 Task: Create in the project WorkWave in Backlog an issue 'Integrate a new marketing analytics tool into an existing marketing campaign to improve data-driven decision making', assign it to team member softage.2@softage.net and change the status to IN PROGRESS.
Action: Mouse moved to (219, 278)
Screenshot: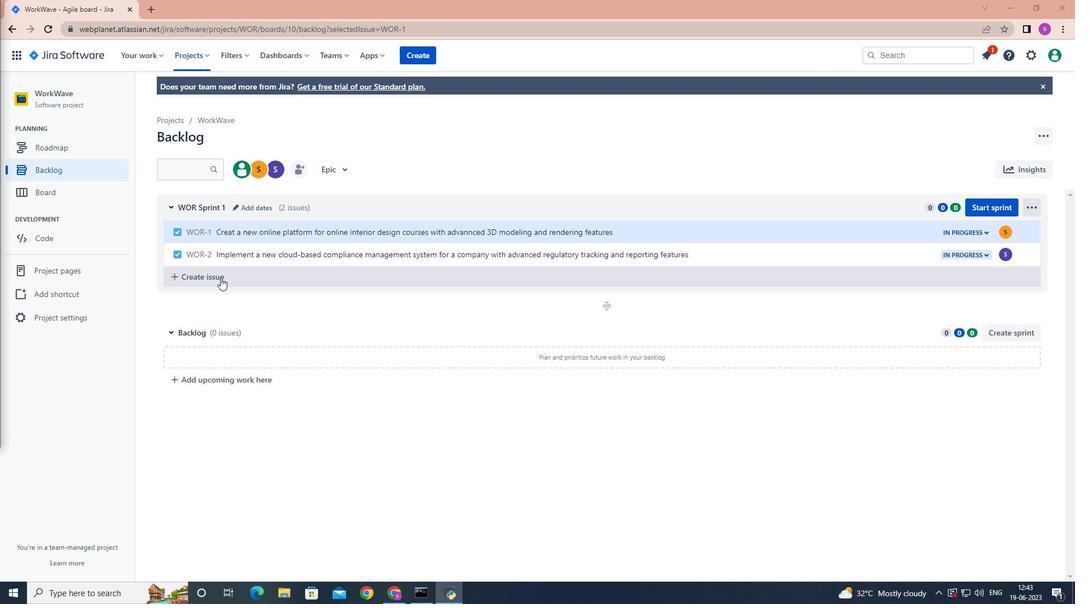 
Action: Mouse pressed left at (219, 278)
Screenshot: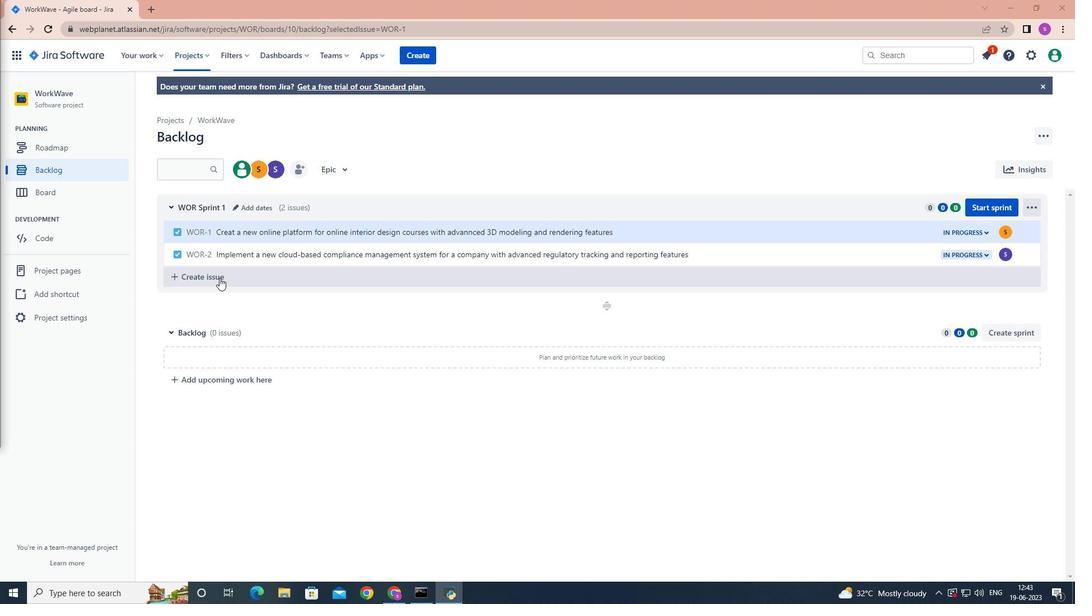 
Action: Mouse moved to (219, 277)
Screenshot: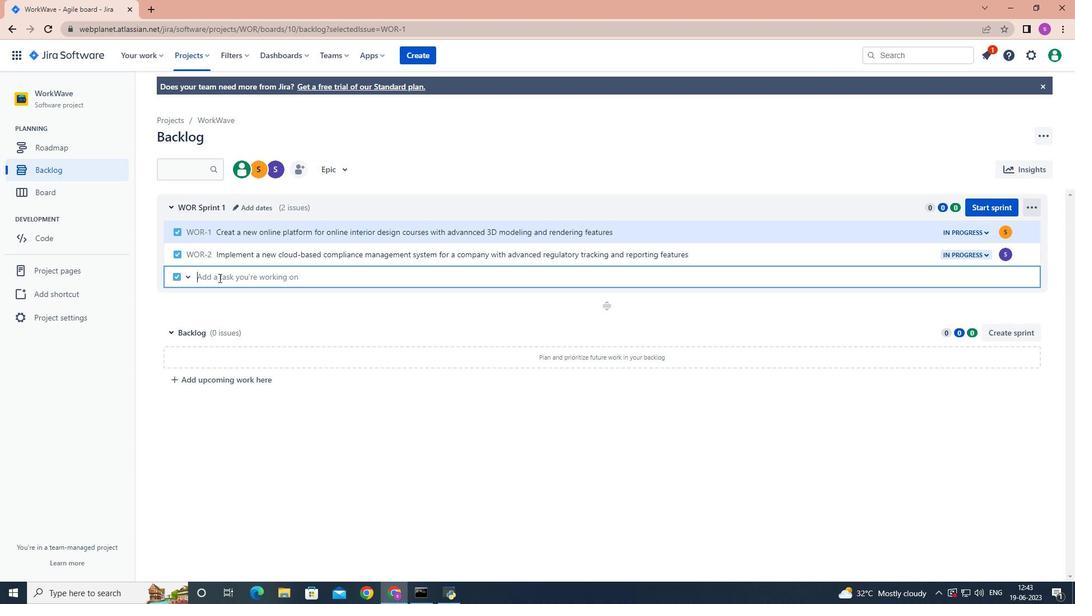 
Action: Key pressed <Key.shift>Integrate<Key.space>a<Key.space>new<Key.space>marketing<Key.space>analytics<Key.space>tool<Key.space>into<Key.space>an<Key.space>existi<Key.space><Key.backspace>m=<Key.backspace><Key.backspace>ng<Key.space>marketing<Key.space>campaign<Key.space>to<Key.space>improve<Key.space>data-driven<Key.space>decision<Key.space>making<Key.enter>
Screenshot: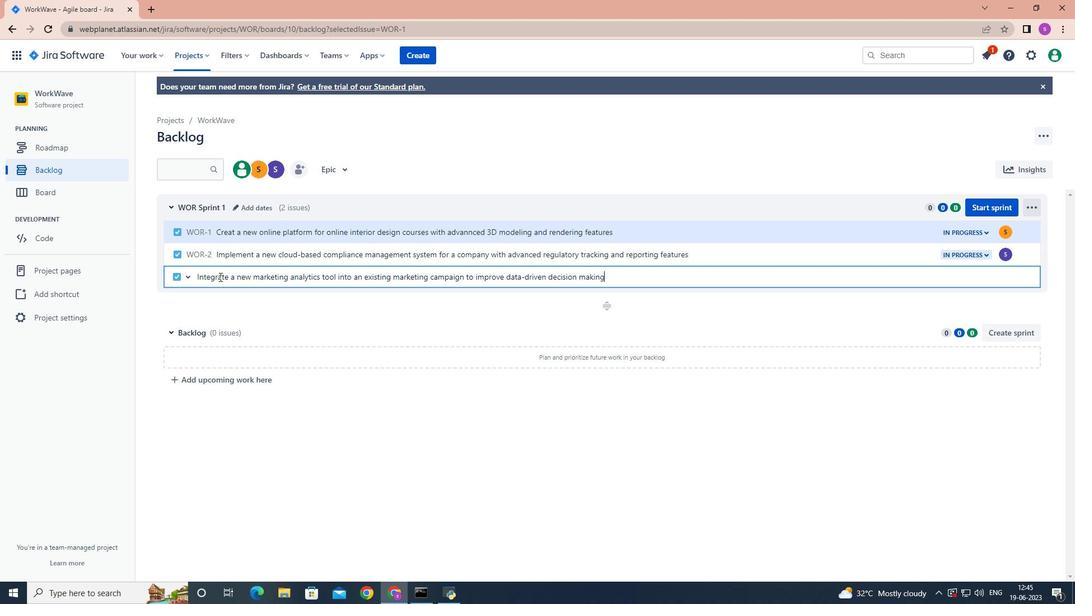 
Action: Mouse moved to (1007, 275)
Screenshot: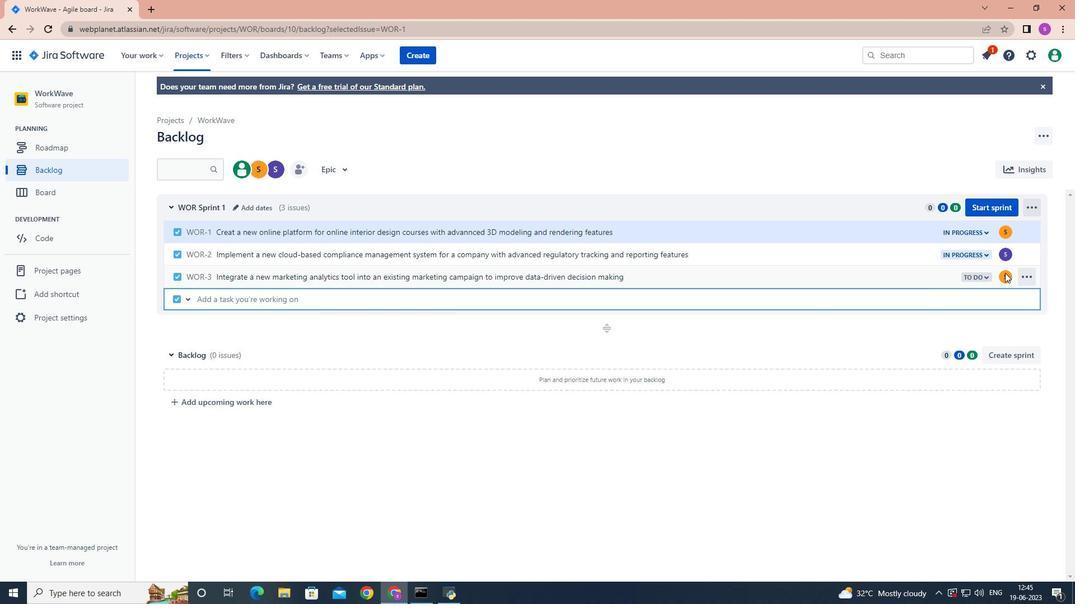 
Action: Mouse pressed left at (1007, 275)
Screenshot: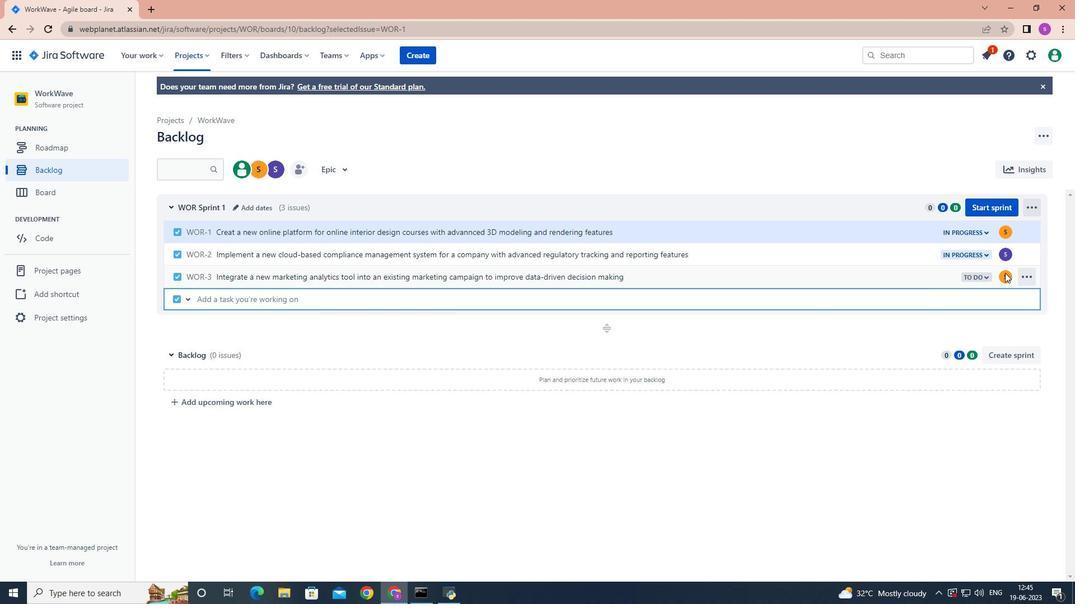 
Action: Mouse moved to (1007, 275)
Screenshot: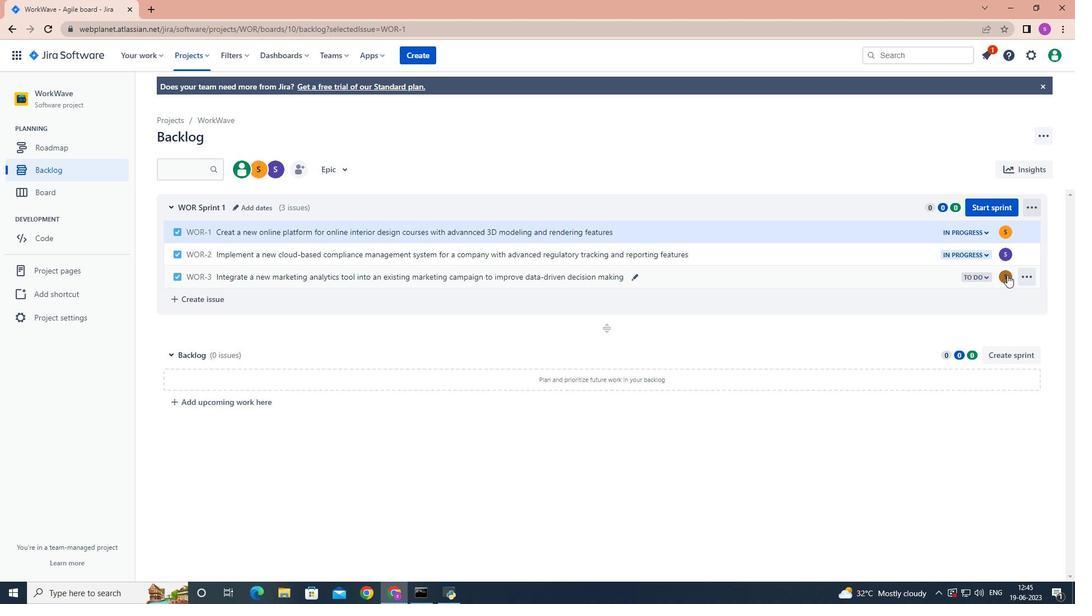 
Action: Mouse pressed left at (1007, 275)
Screenshot: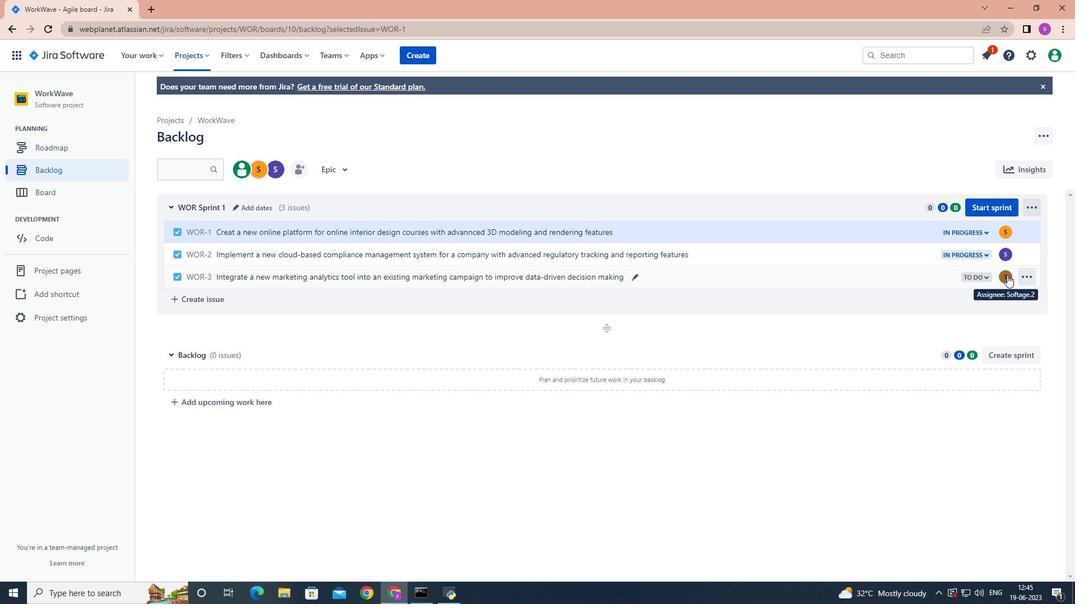 
Action: Mouse moved to (1005, 222)
Screenshot: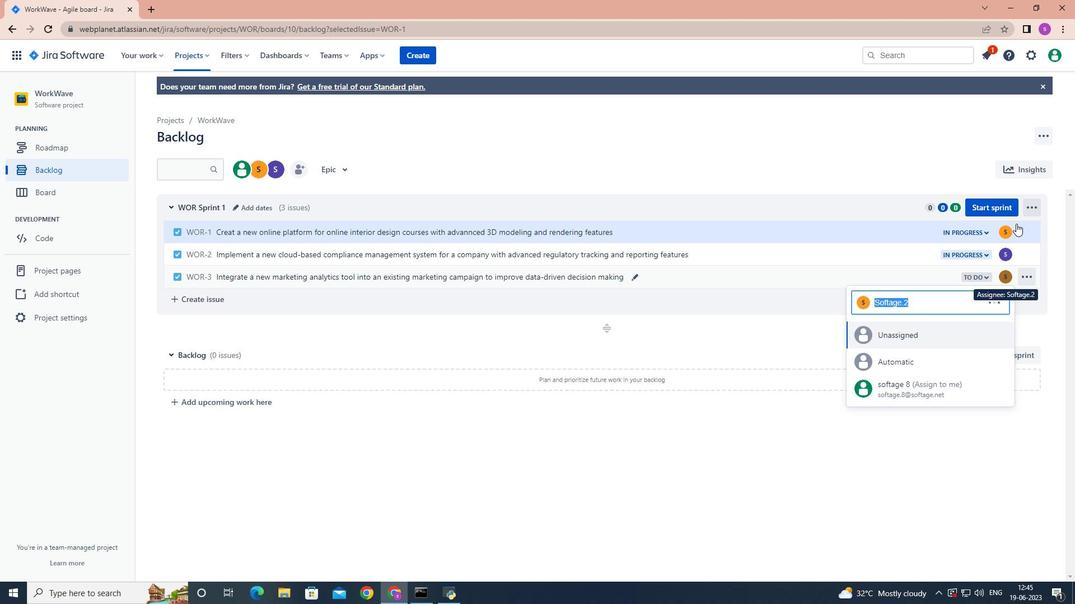 
Action: Key pressed softage.2
Screenshot: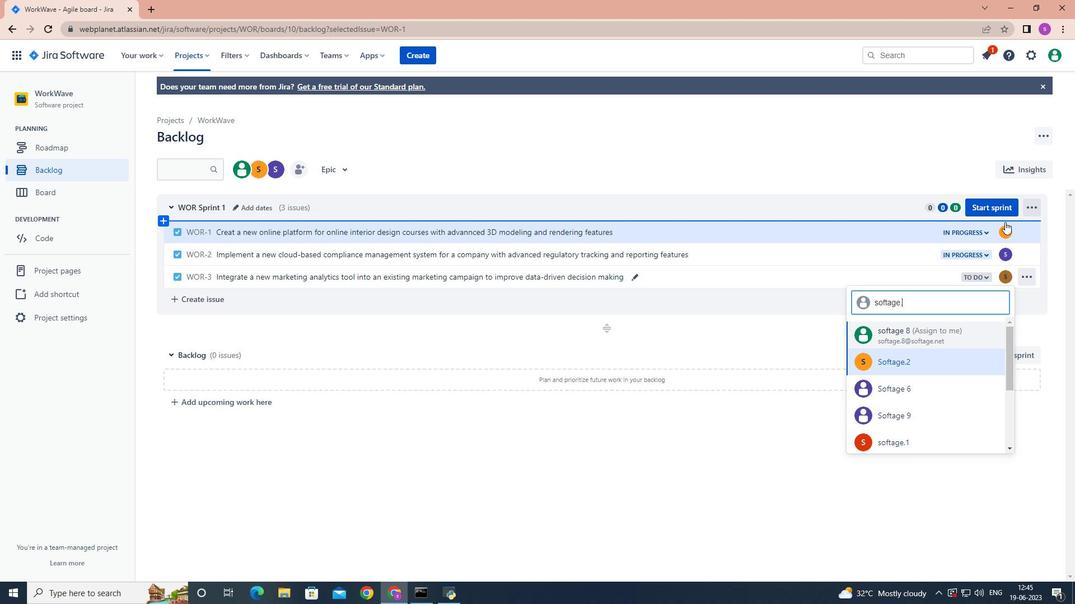 
Action: Mouse moved to (930, 363)
Screenshot: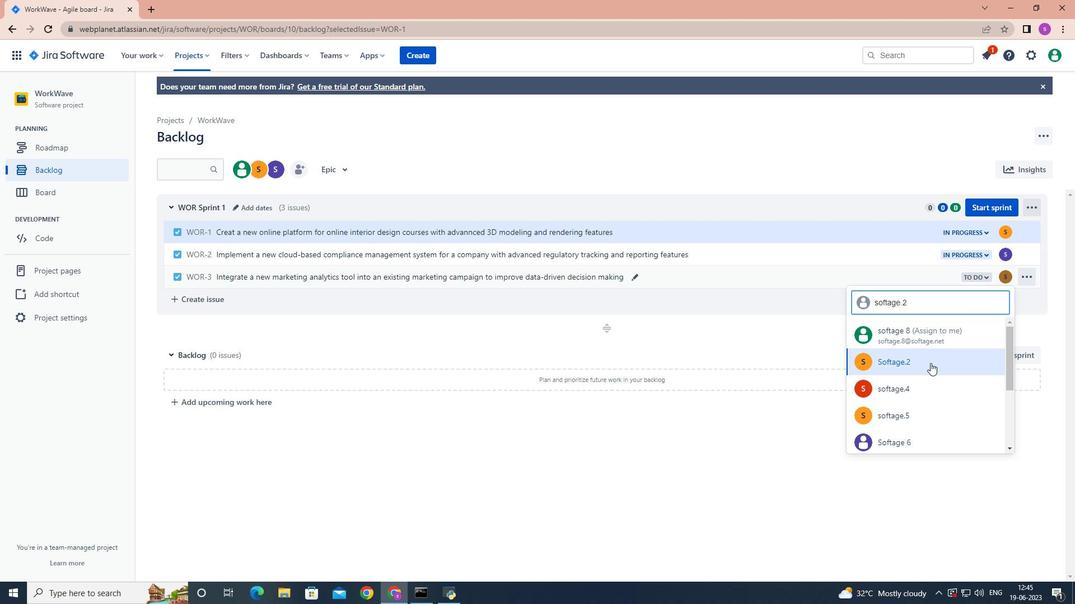 
Action: Mouse pressed left at (930, 363)
Screenshot: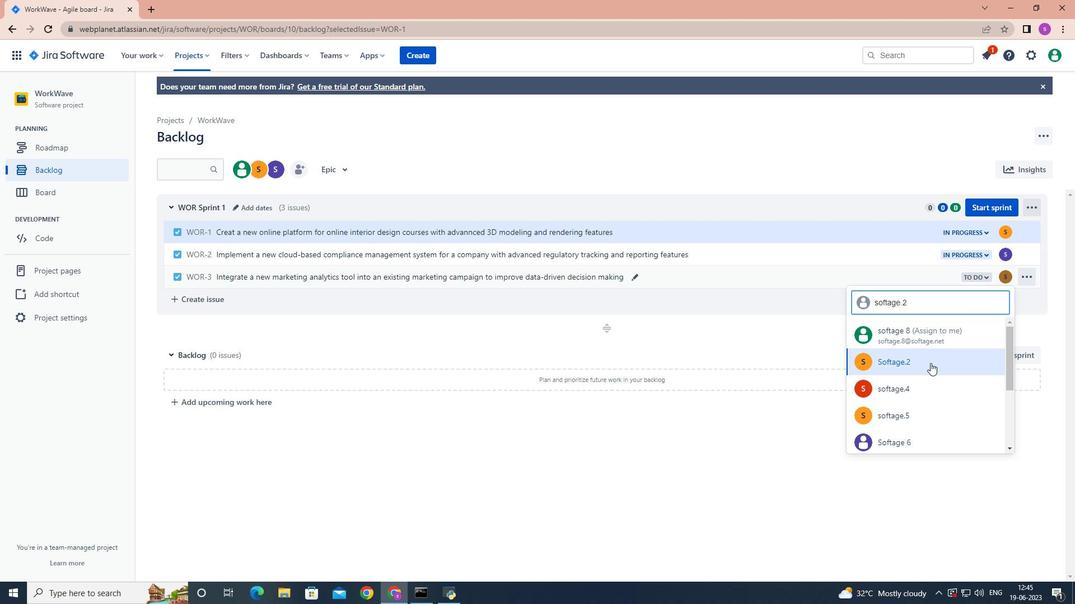 
Action: Mouse moved to (987, 277)
Screenshot: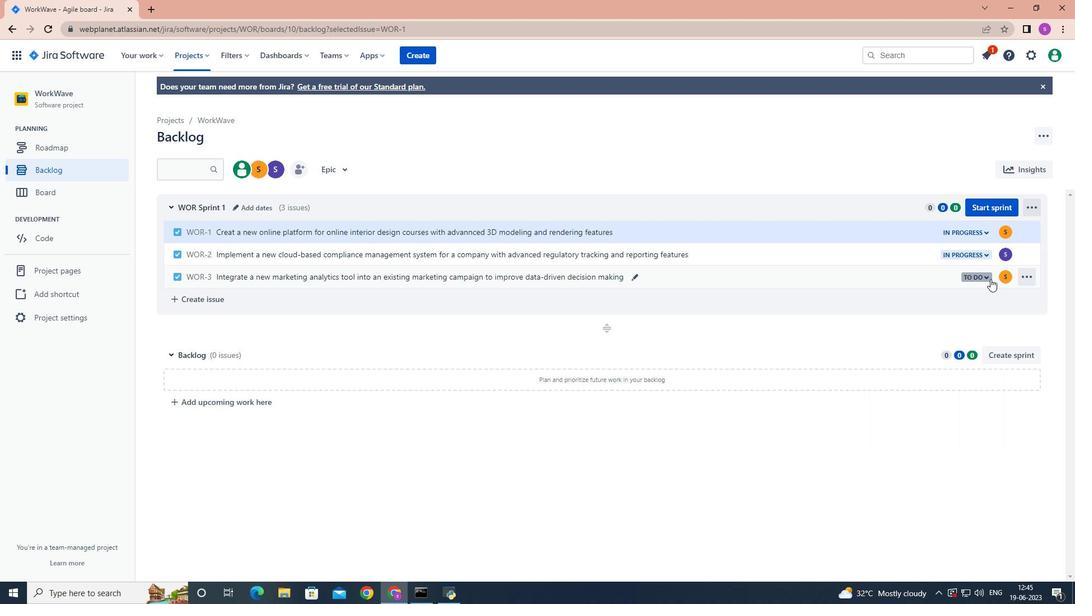 
Action: Mouse pressed left at (987, 277)
Screenshot: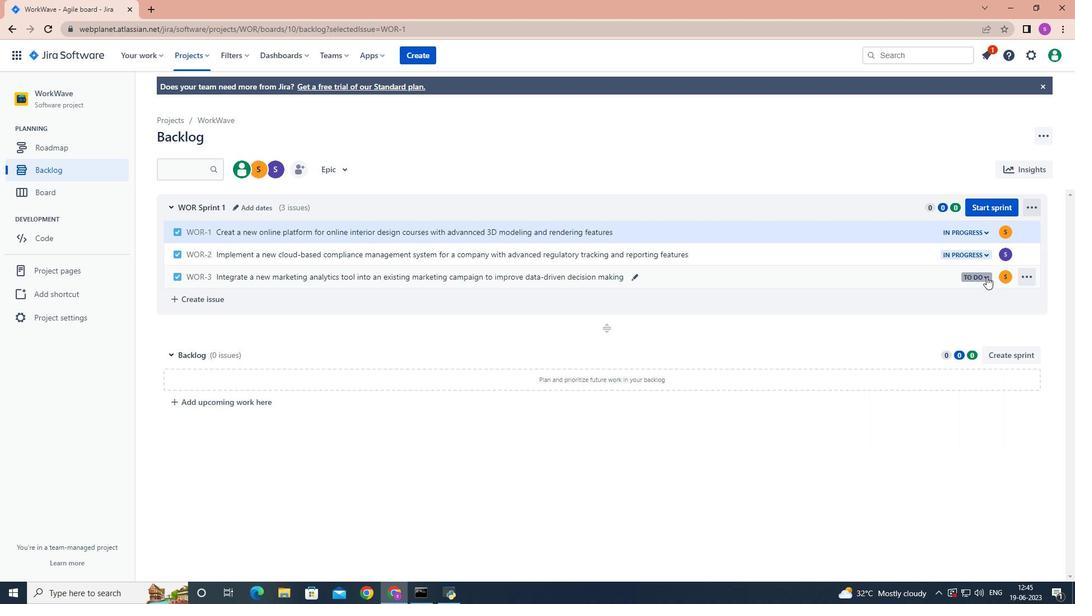
Action: Mouse moved to (932, 298)
Screenshot: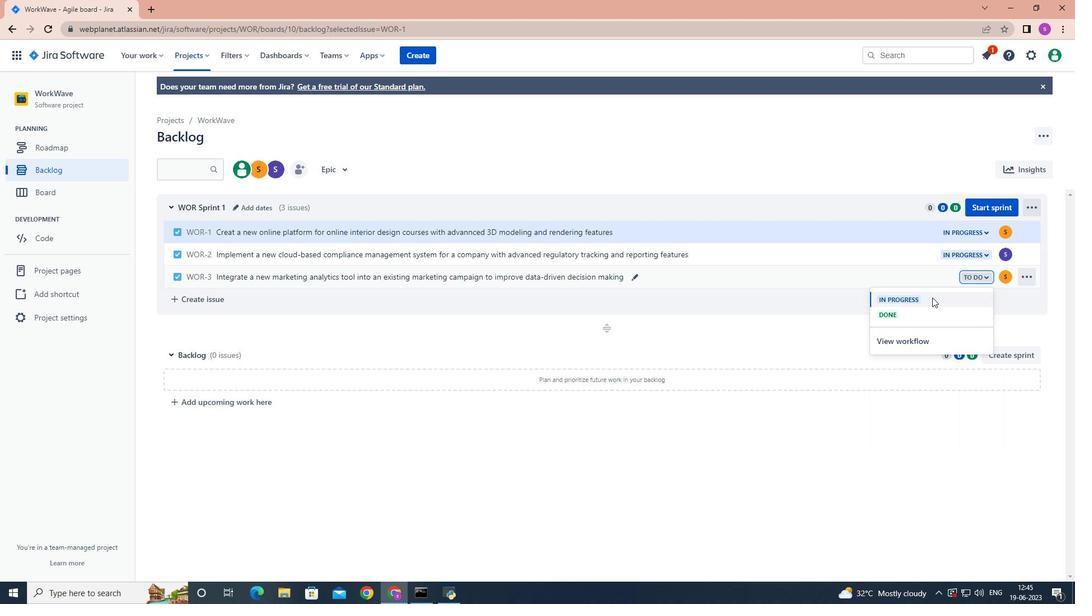 
Action: Mouse pressed left at (932, 298)
Screenshot: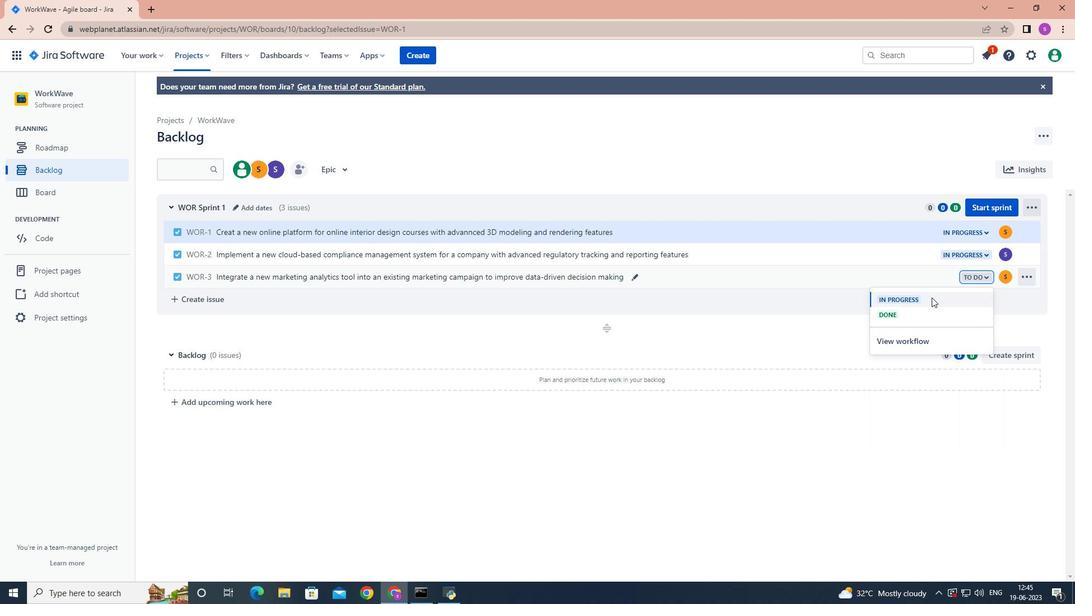 
Action: Mouse moved to (824, 496)
Screenshot: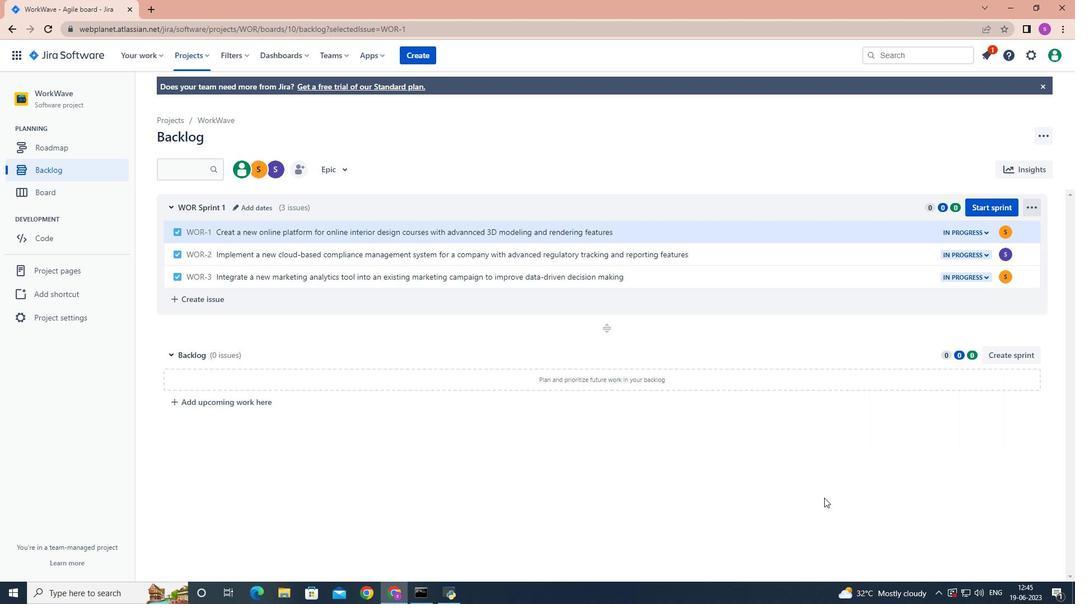 
